 Task: Check the sale-to-list ratio of security in the last 3 years.
Action: Mouse moved to (960, 212)
Screenshot: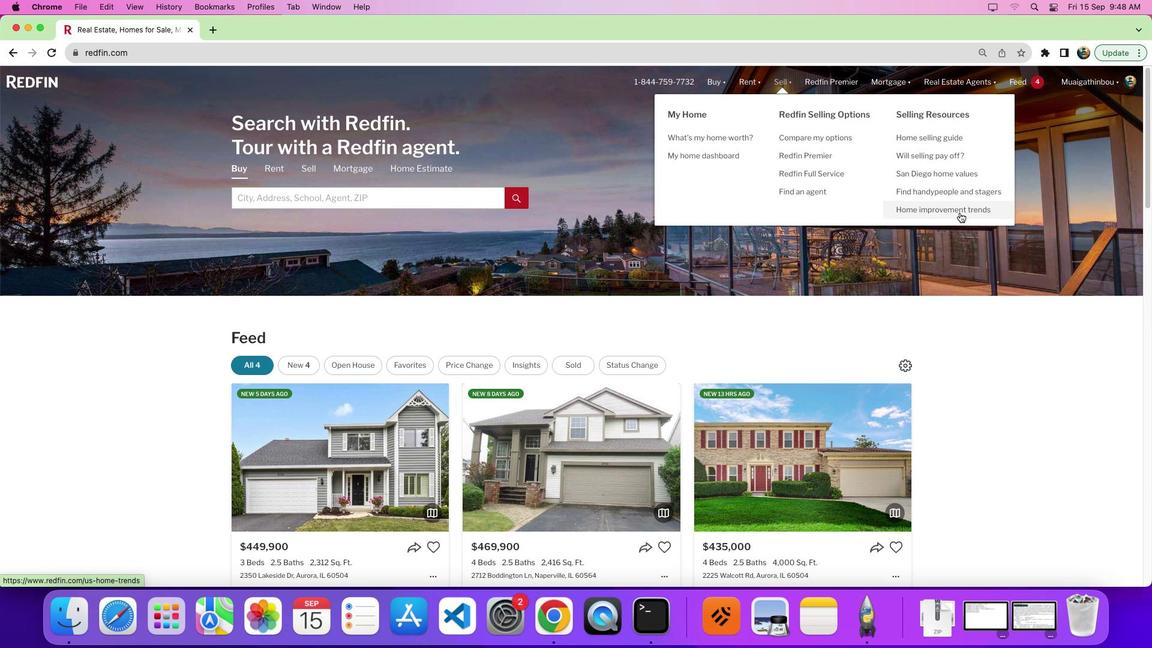 
Action: Mouse pressed left at (960, 212)
Screenshot: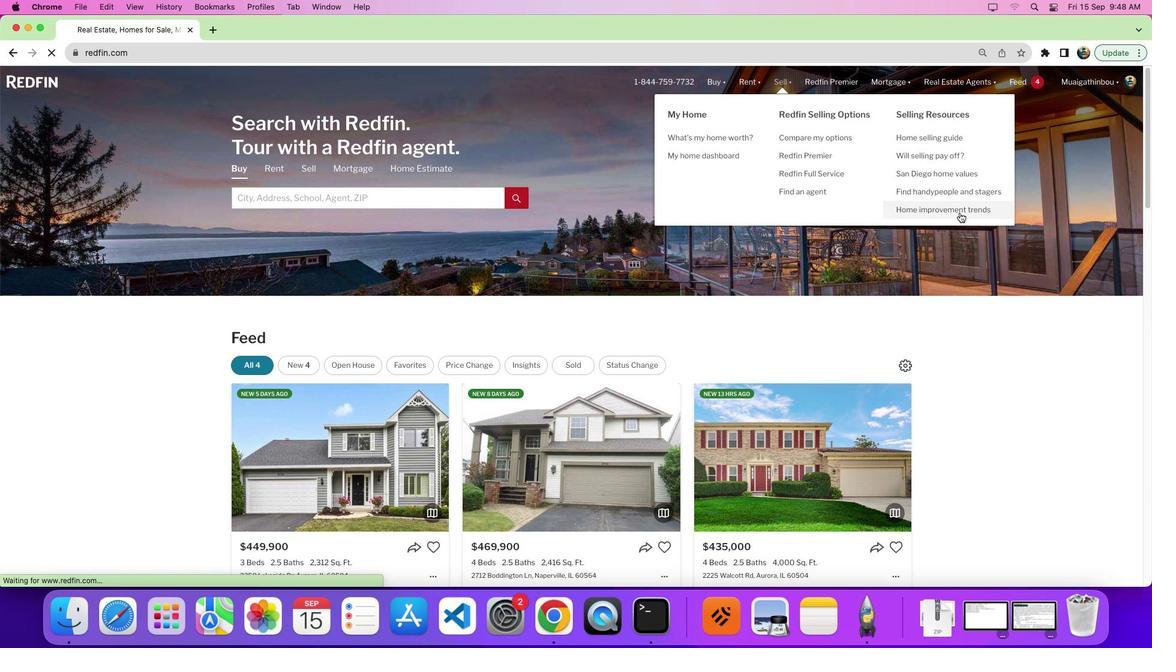 
Action: Mouse moved to (754, 268)
Screenshot: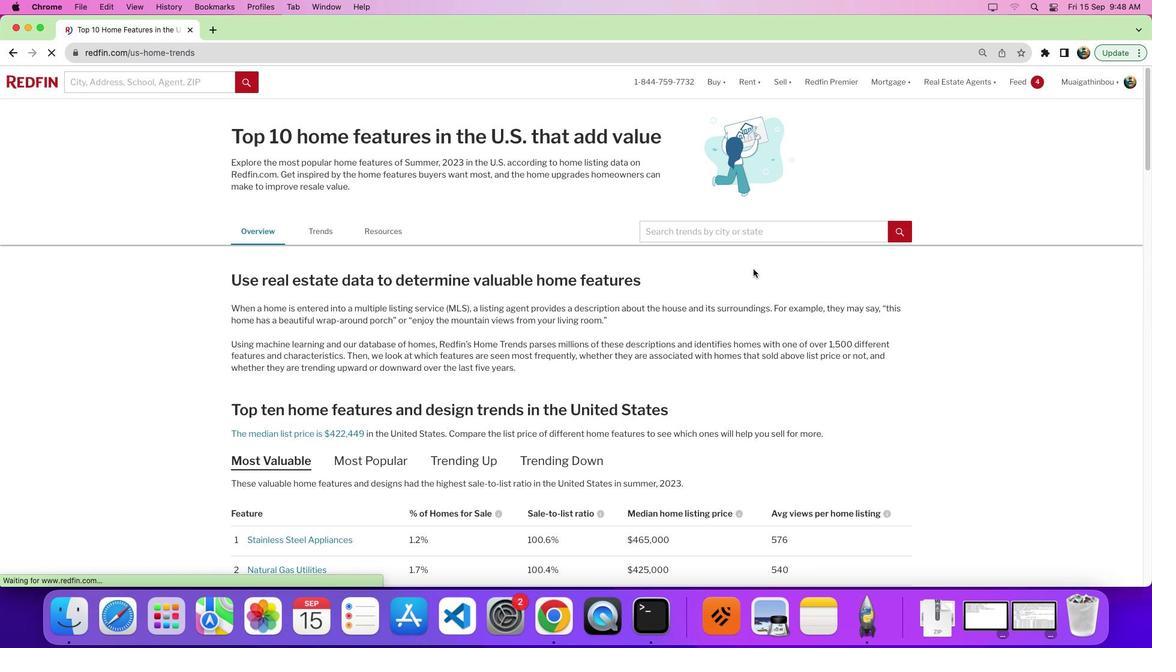 
Action: Mouse scrolled (754, 268) with delta (0, 0)
Screenshot: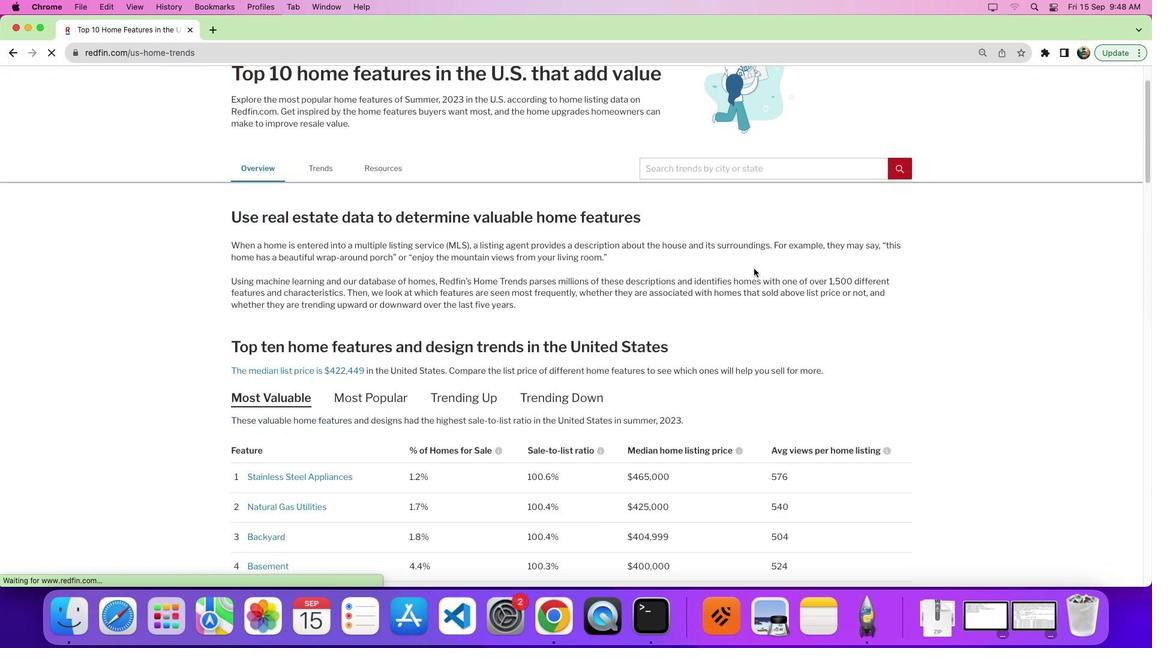 
Action: Mouse scrolled (754, 268) with delta (0, 0)
Screenshot: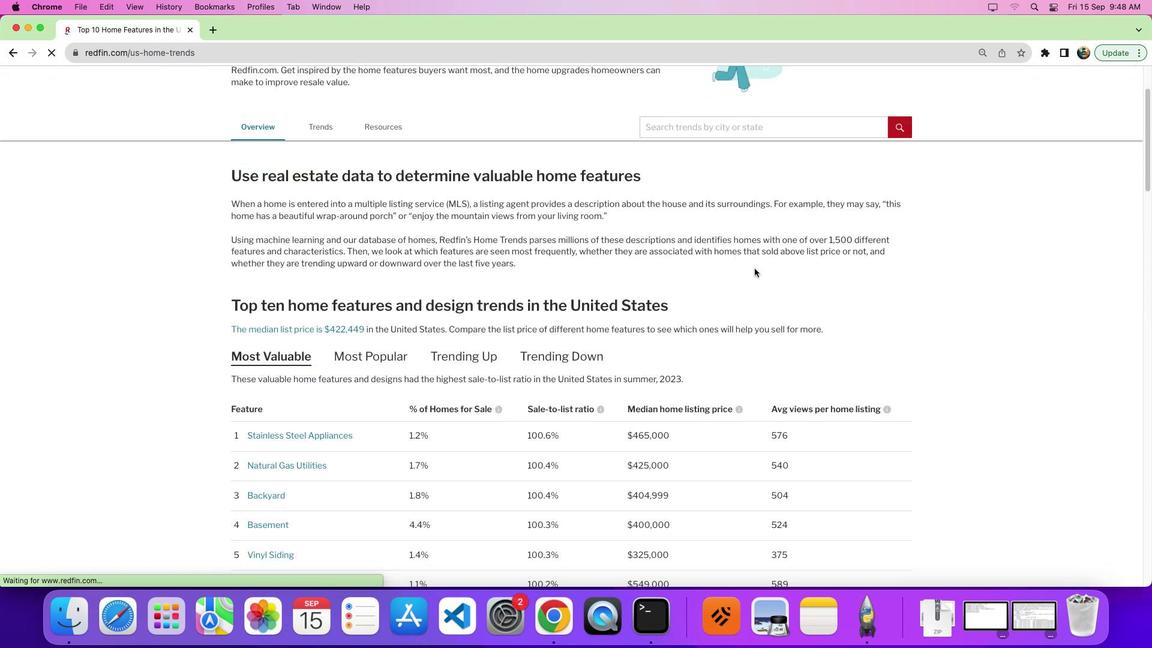 
Action: Mouse scrolled (754, 268) with delta (0, -4)
Screenshot: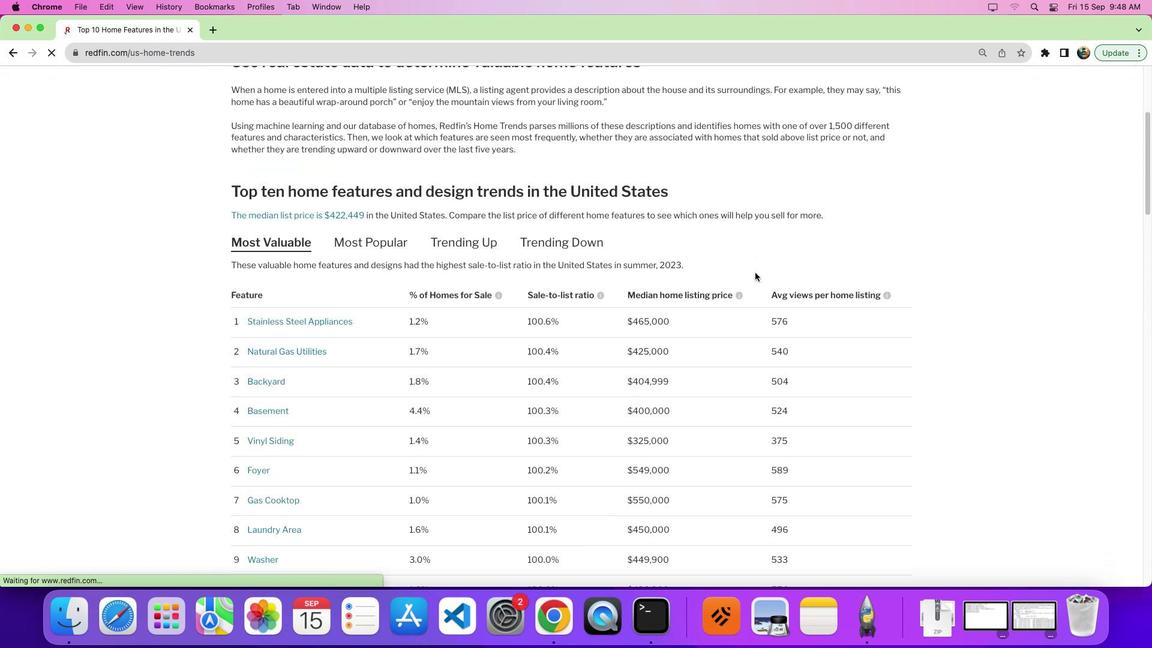 
Action: Mouse moved to (755, 273)
Screenshot: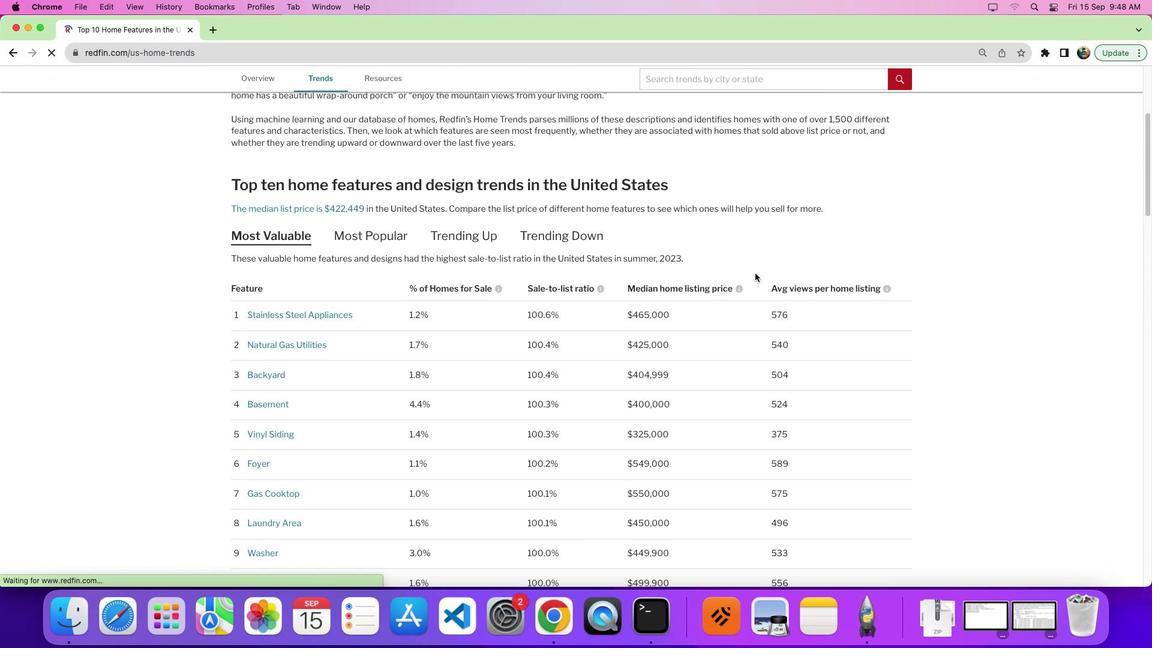 
Action: Mouse scrolled (755, 273) with delta (0, 0)
Screenshot: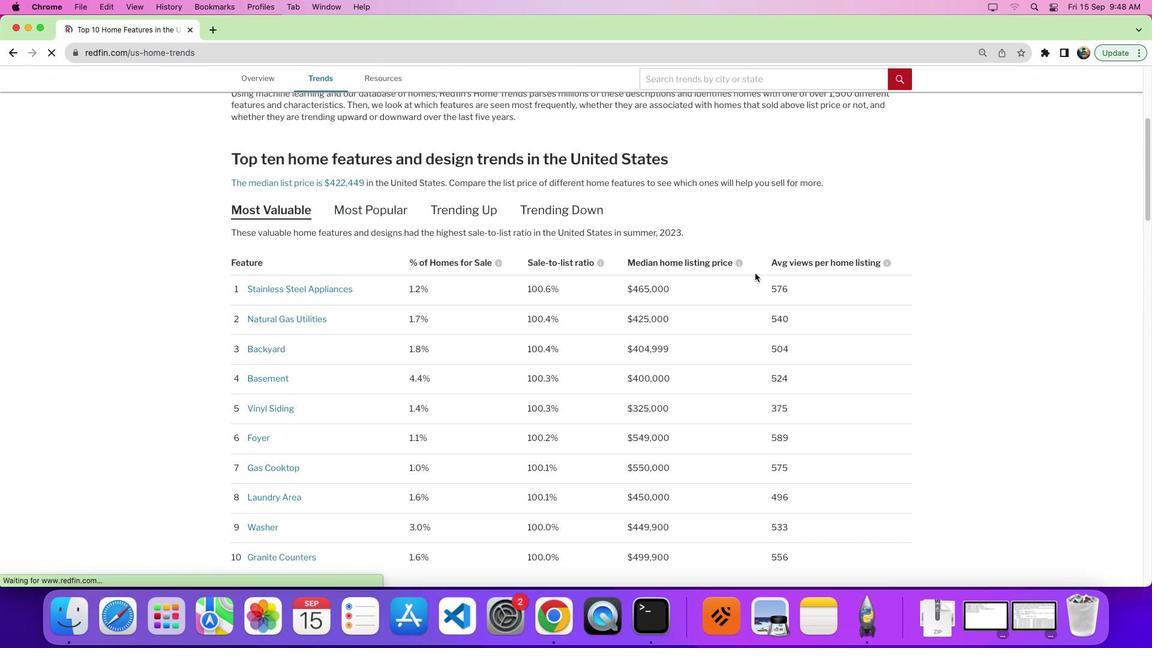 
Action: Mouse scrolled (755, 273) with delta (0, 0)
Screenshot: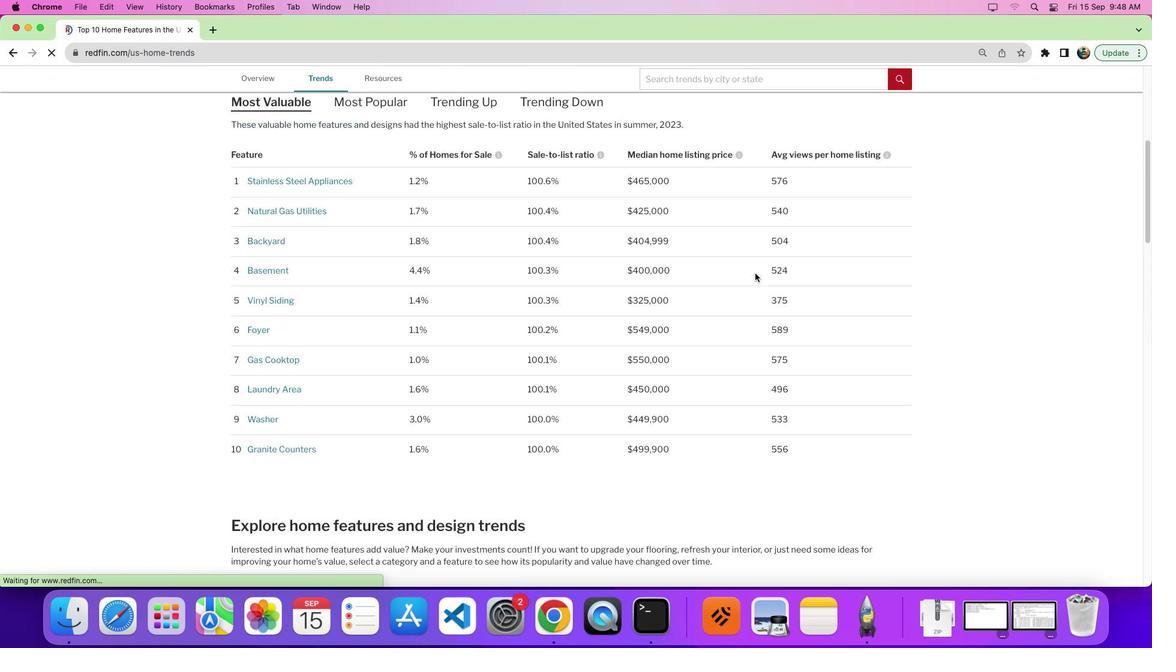 
Action: Mouse scrolled (755, 273) with delta (0, -3)
Screenshot: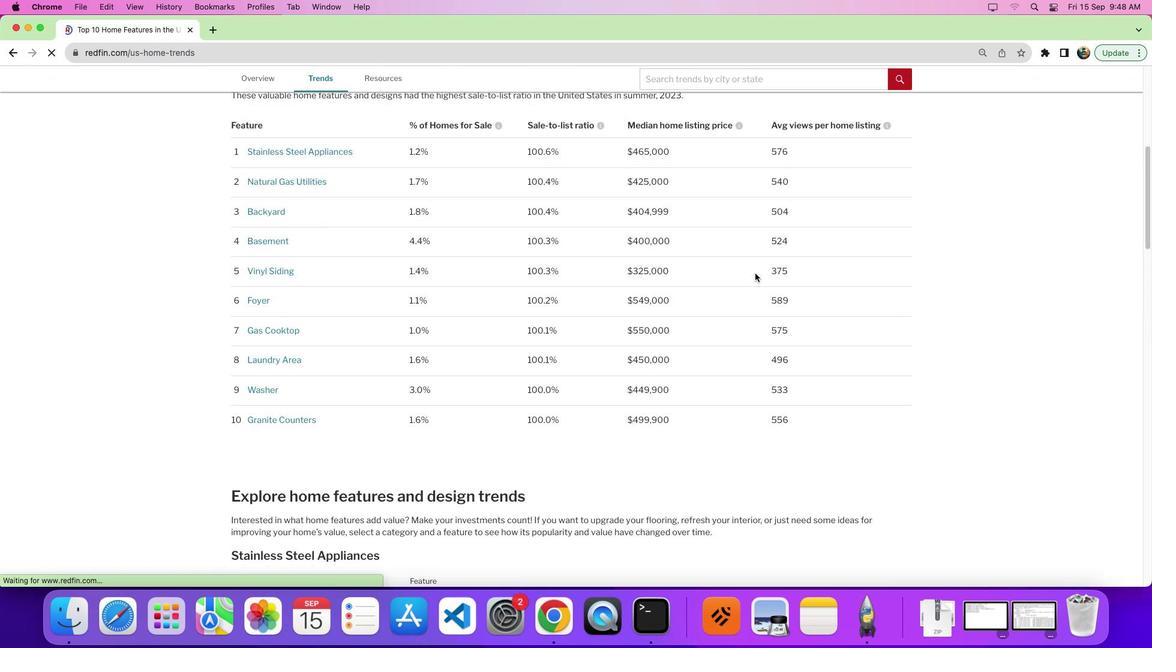 
Action: Mouse scrolled (755, 273) with delta (0, 0)
Screenshot: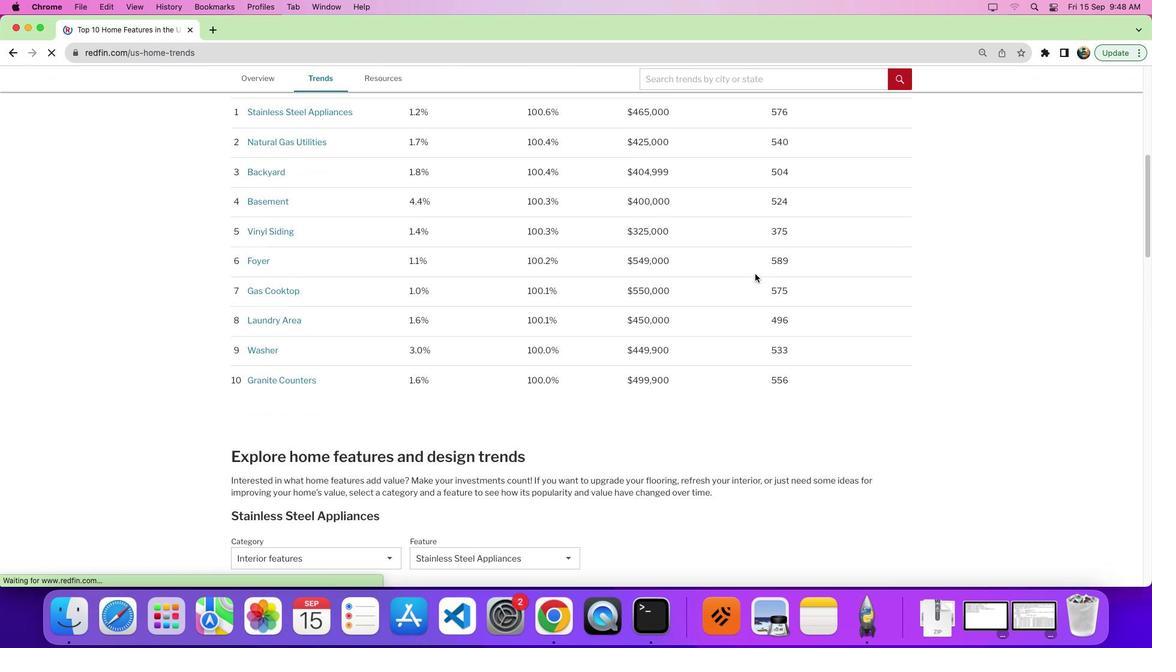 
Action: Mouse scrolled (755, 273) with delta (0, 0)
Screenshot: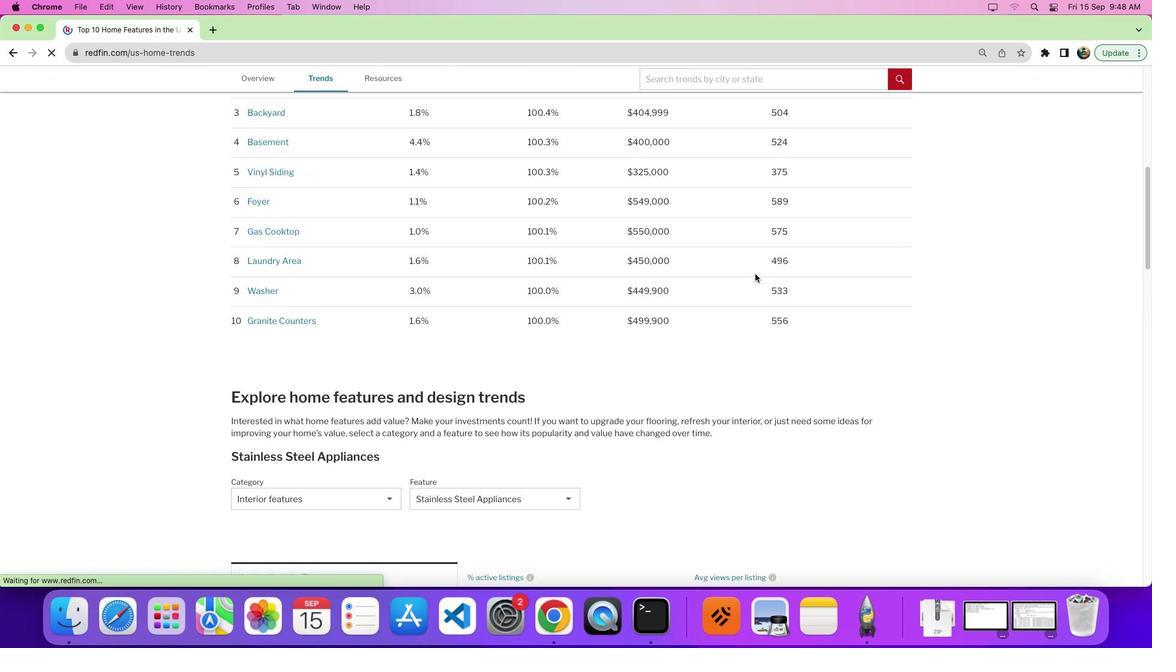 
Action: Mouse scrolled (755, 273) with delta (0, -3)
Screenshot: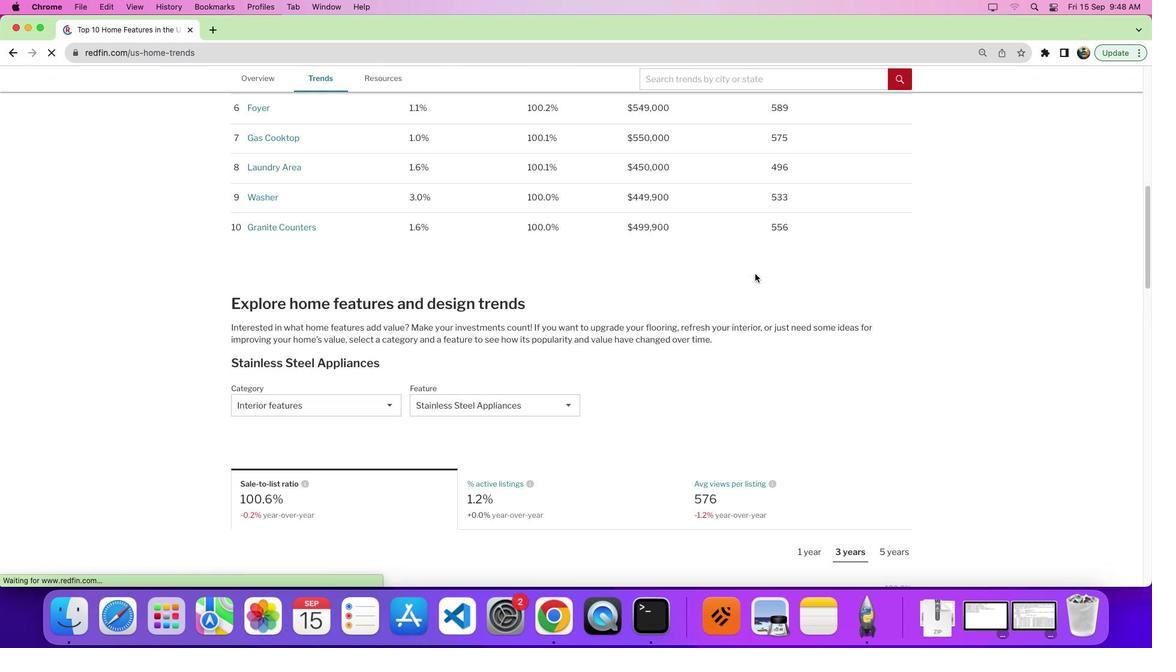 
Action: Mouse moved to (755, 274)
Screenshot: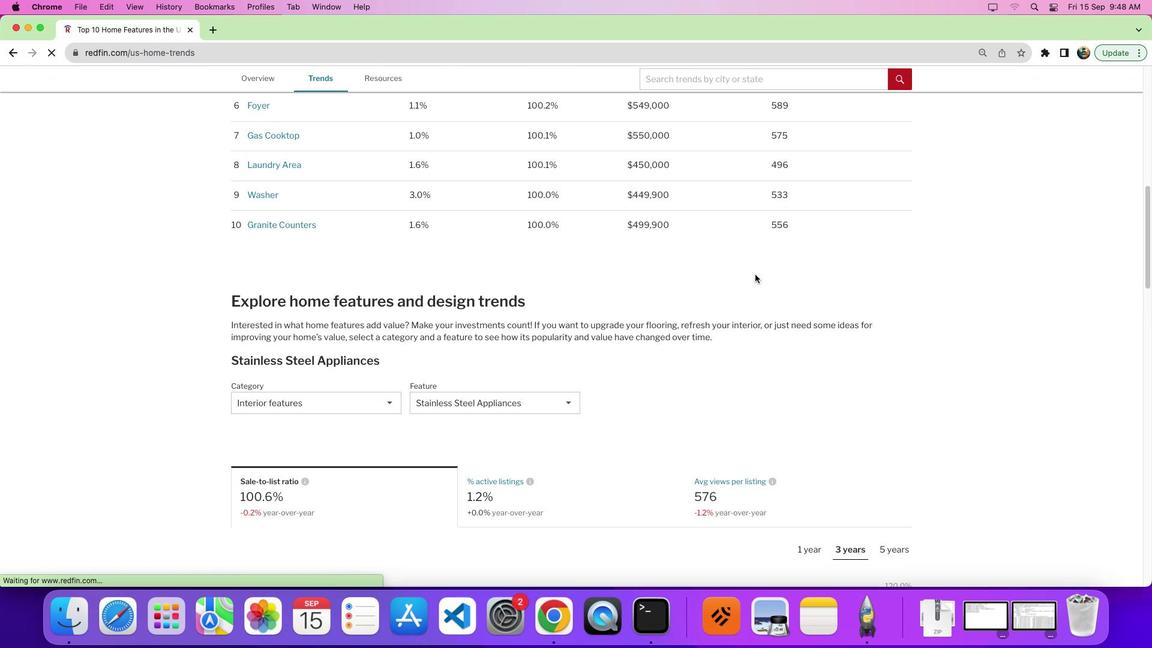 
Action: Mouse scrolled (755, 274) with delta (0, 0)
Screenshot: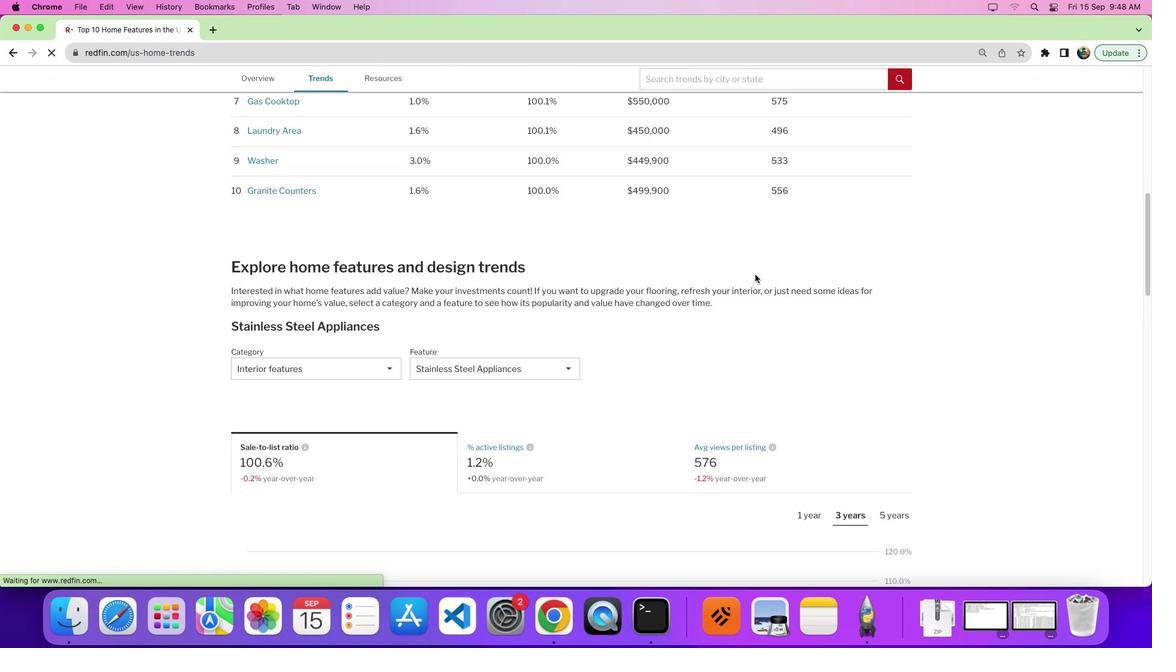 
Action: Mouse scrolled (755, 274) with delta (0, 0)
Screenshot: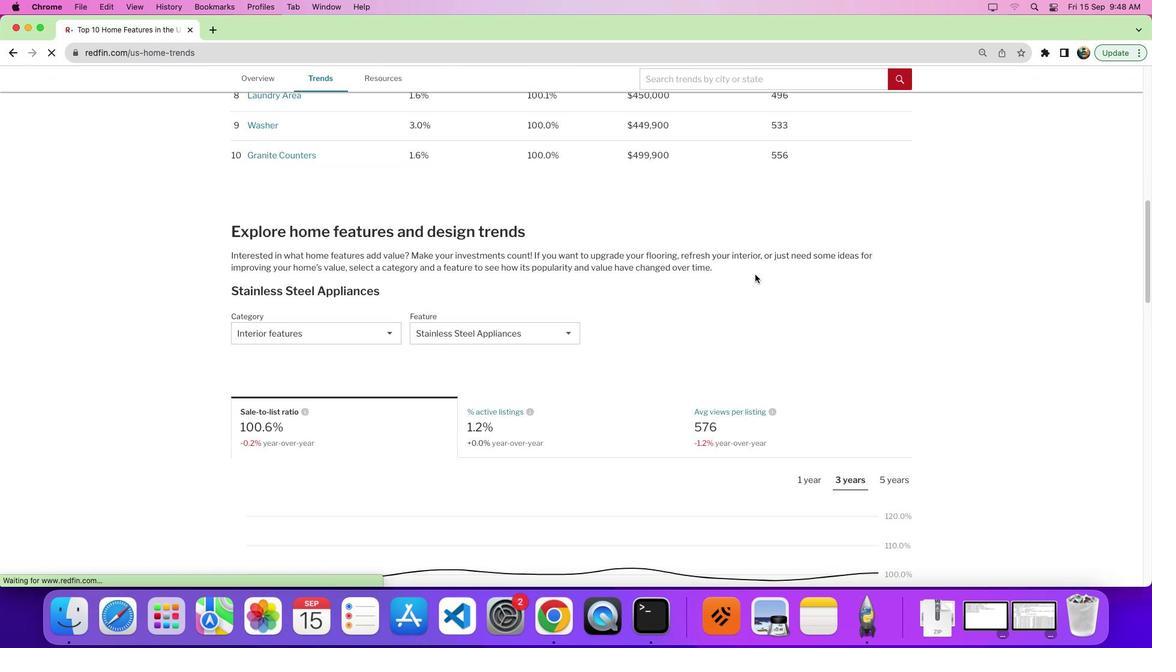 
Action: Mouse scrolled (755, 274) with delta (0, -2)
Screenshot: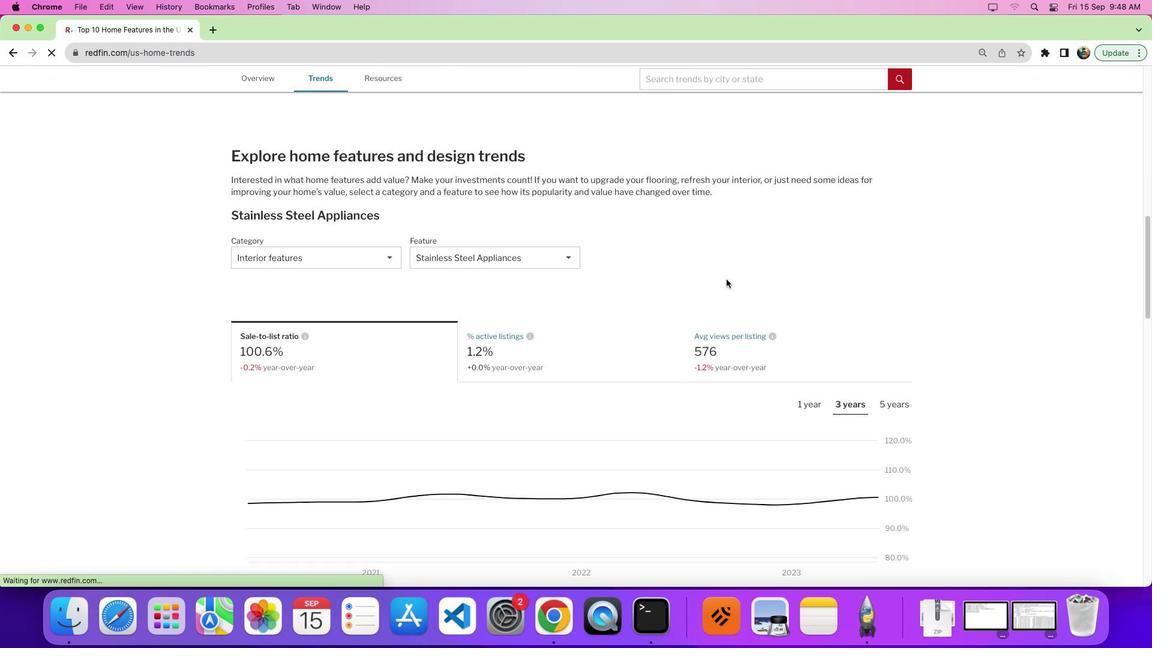 
Action: Mouse moved to (338, 241)
Screenshot: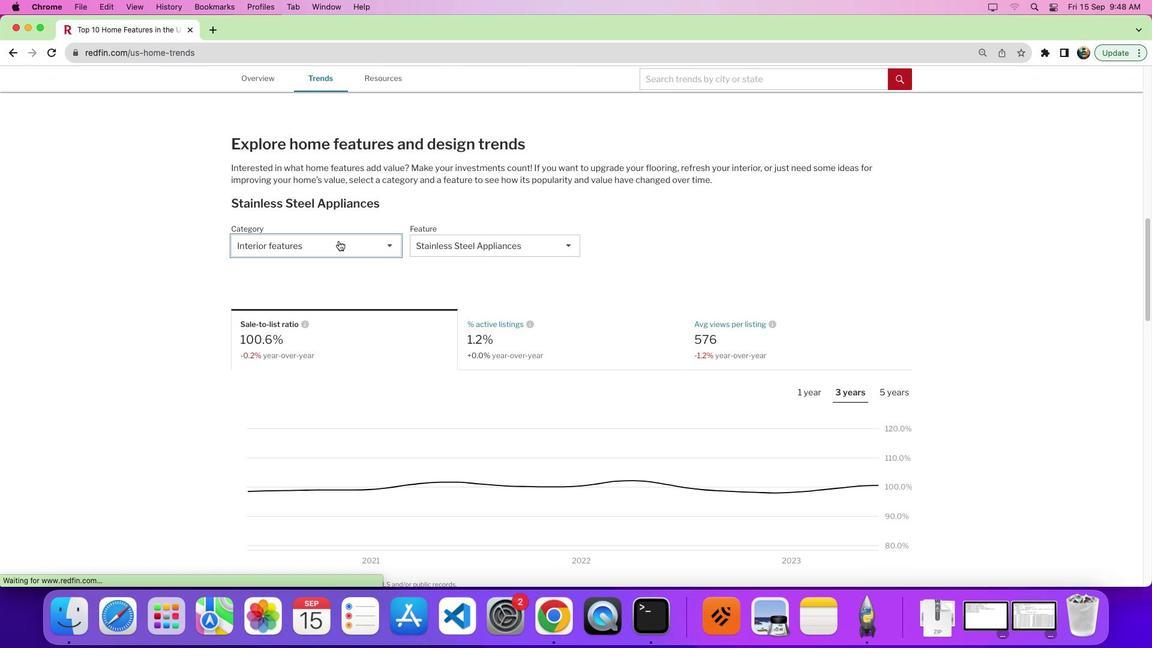 
Action: Mouse pressed left at (338, 241)
Screenshot: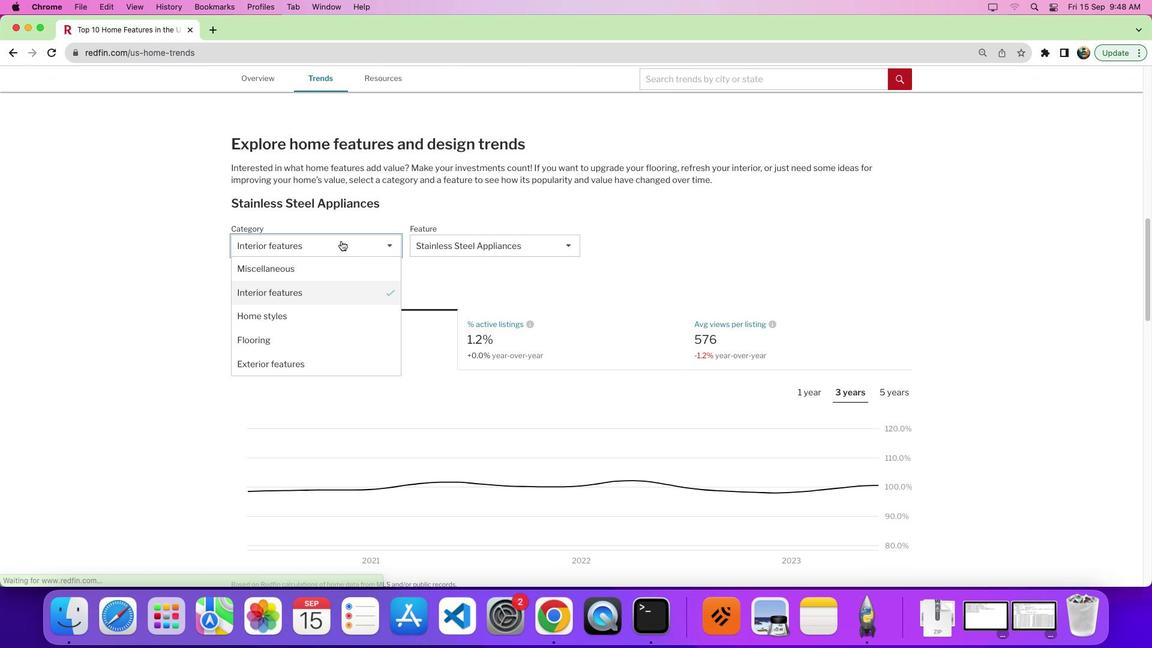 
Action: Mouse moved to (342, 263)
Screenshot: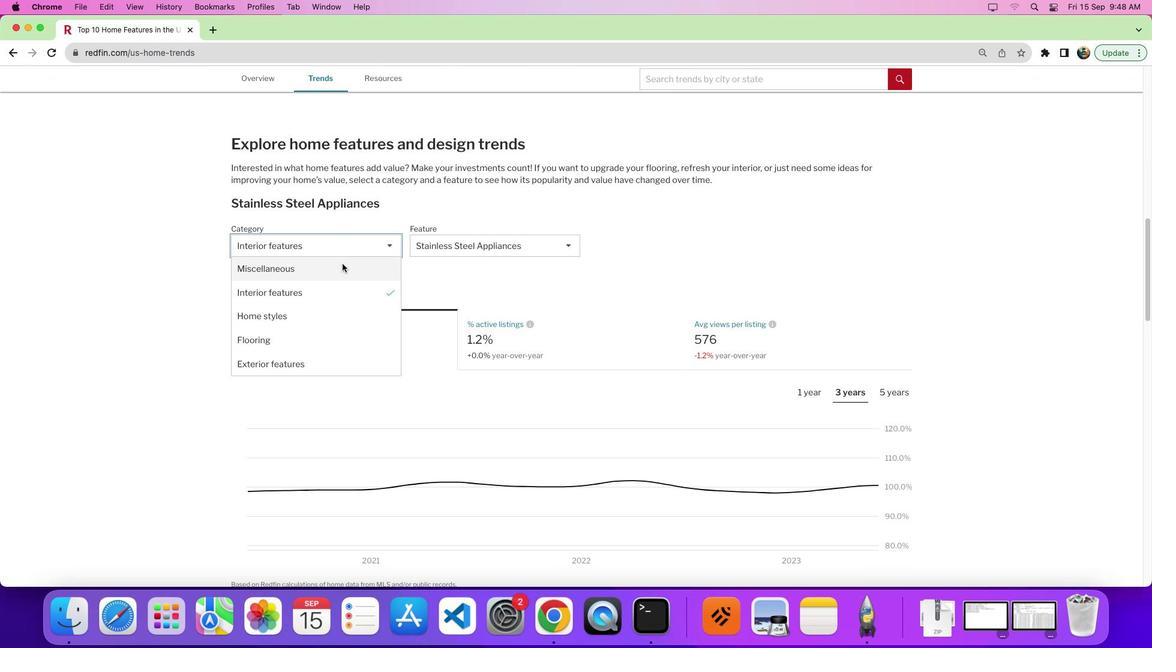 
Action: Mouse pressed left at (342, 263)
Screenshot: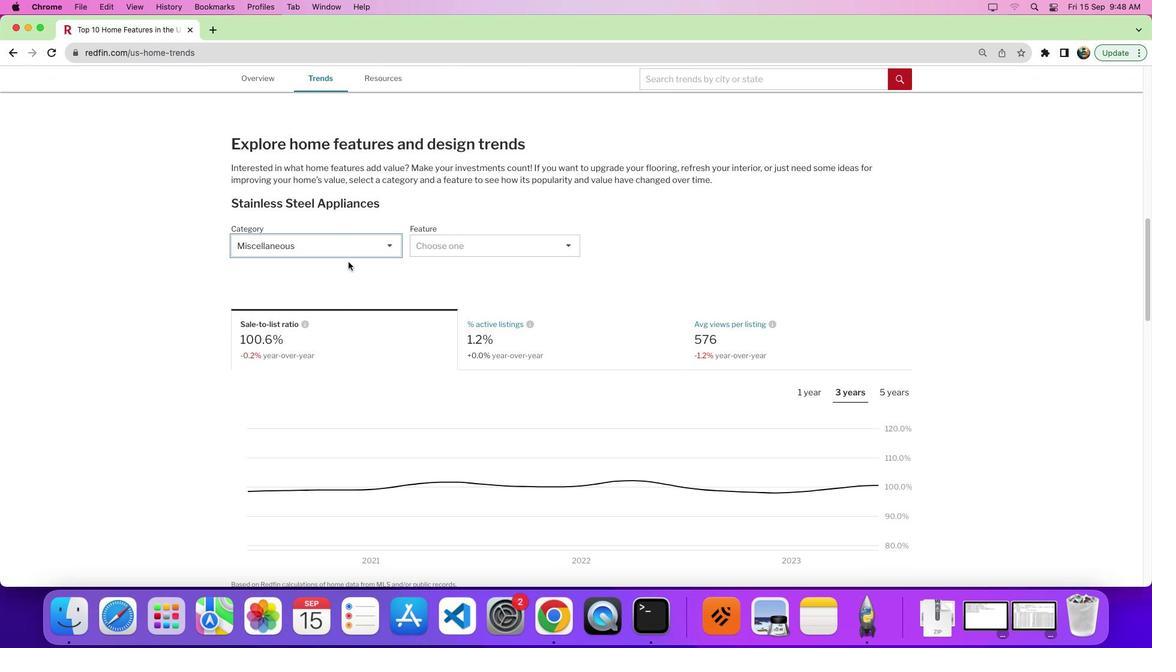 
Action: Mouse moved to (450, 240)
Screenshot: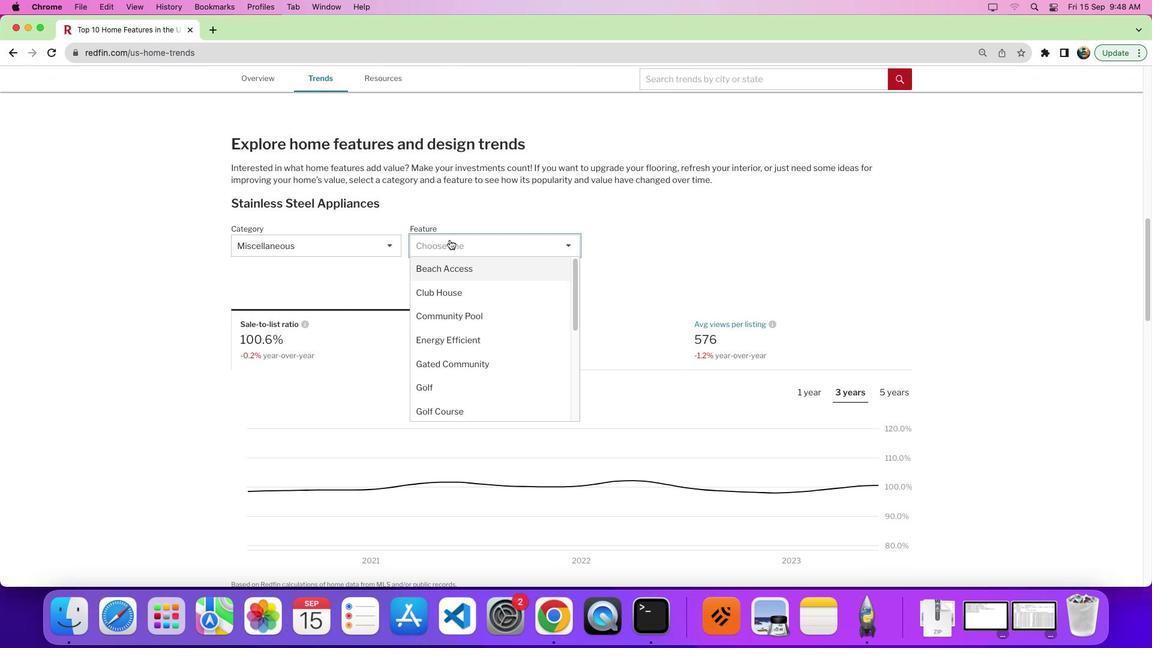 
Action: Mouse pressed left at (450, 240)
Screenshot: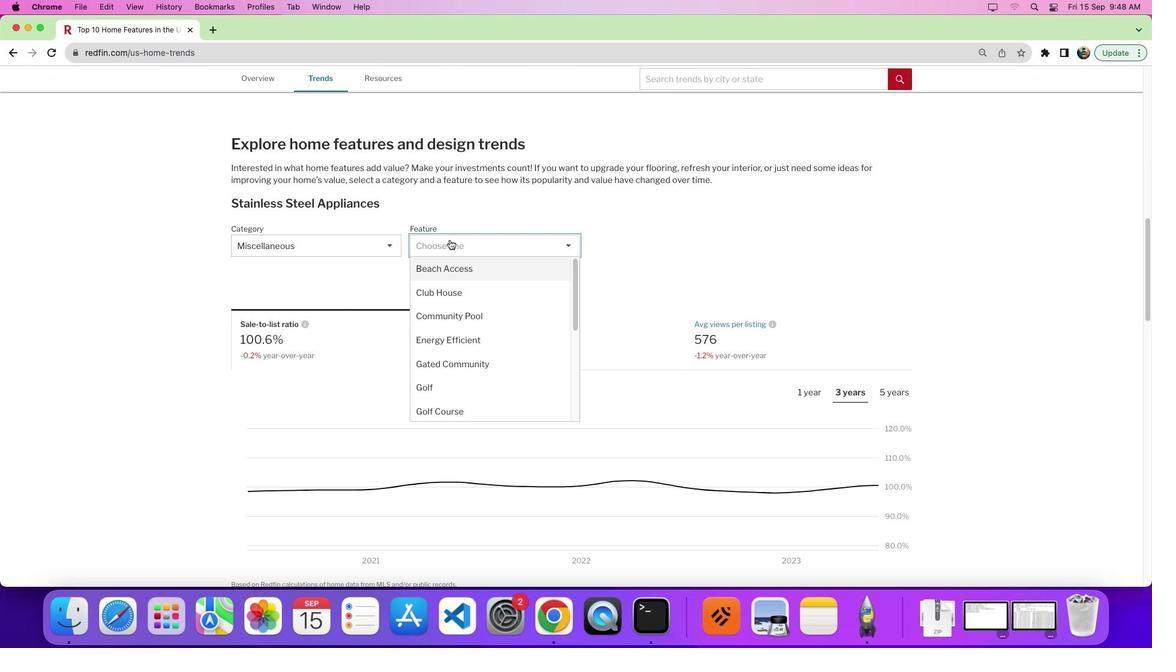 
Action: Mouse moved to (468, 300)
Screenshot: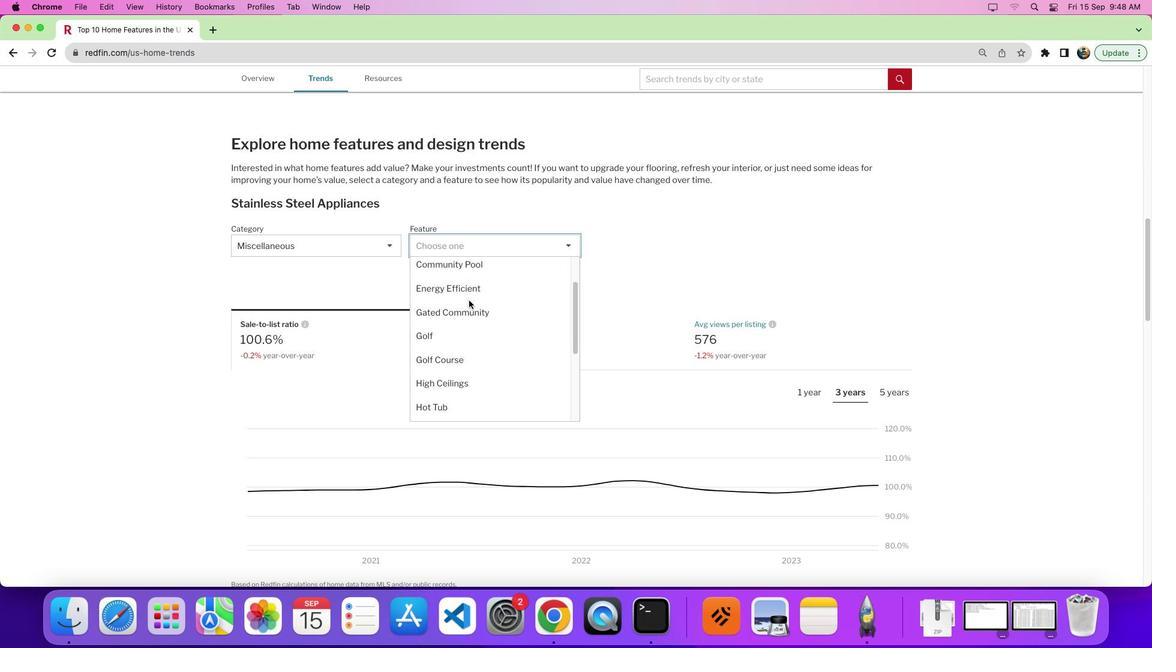 
Action: Mouse scrolled (468, 300) with delta (0, 0)
Screenshot: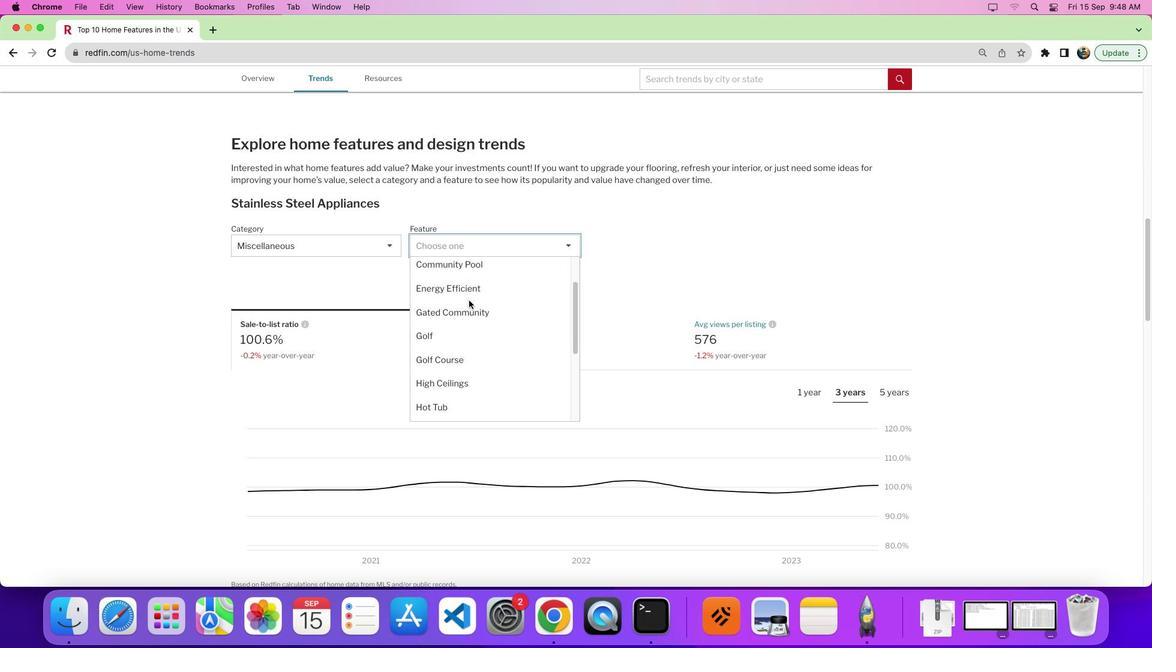 
Action: Mouse scrolled (468, 300) with delta (0, 0)
Screenshot: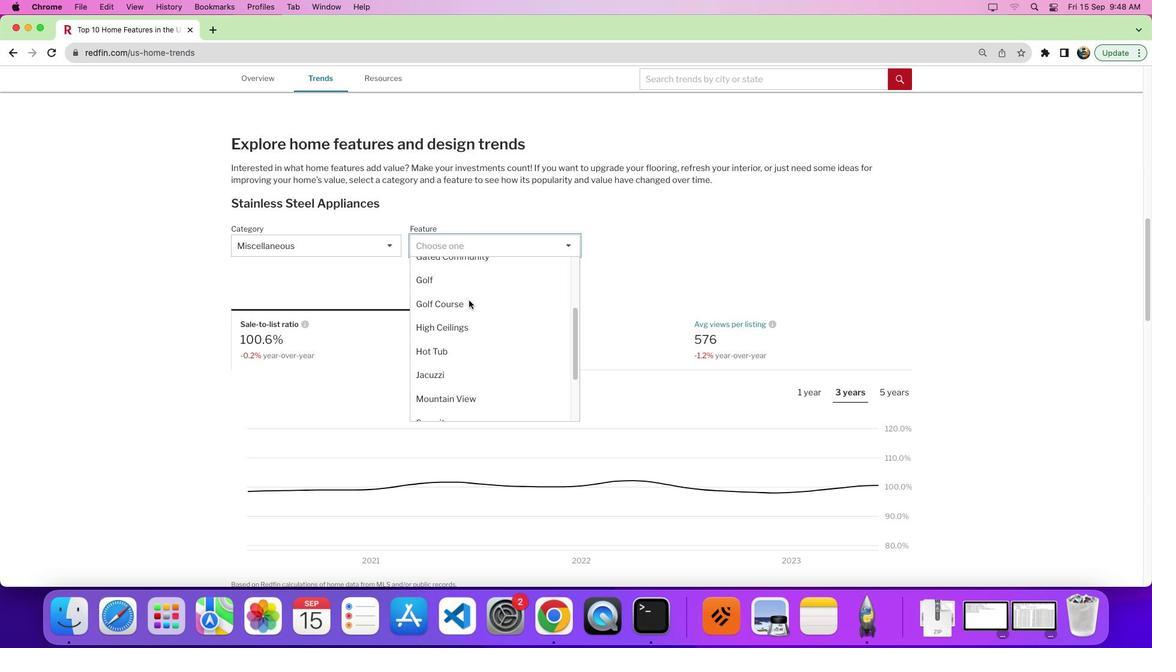 
Action: Mouse scrolled (468, 300) with delta (0, -3)
Screenshot: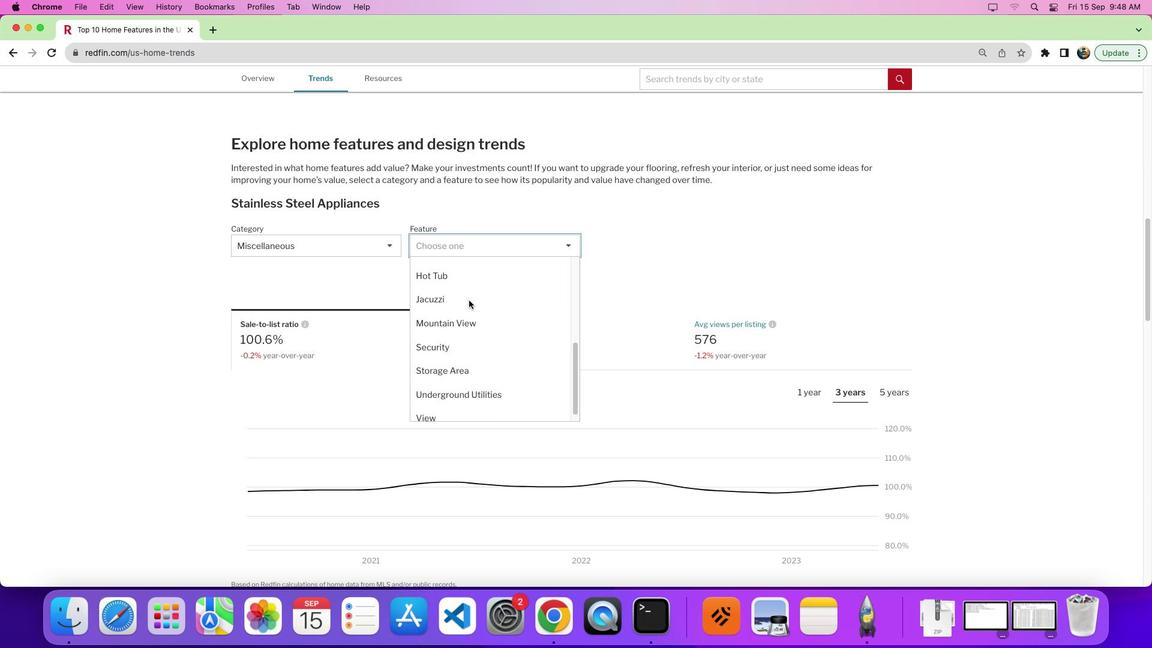 
Action: Mouse moved to (469, 300)
Screenshot: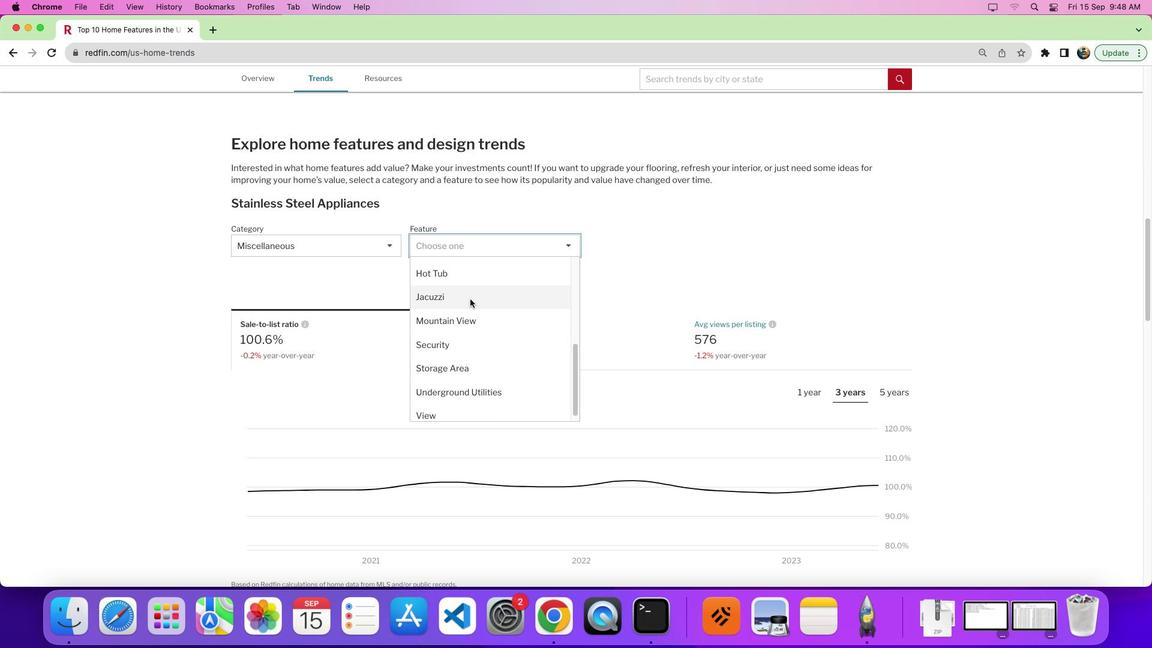 
Action: Mouse scrolled (469, 300) with delta (0, 0)
Screenshot: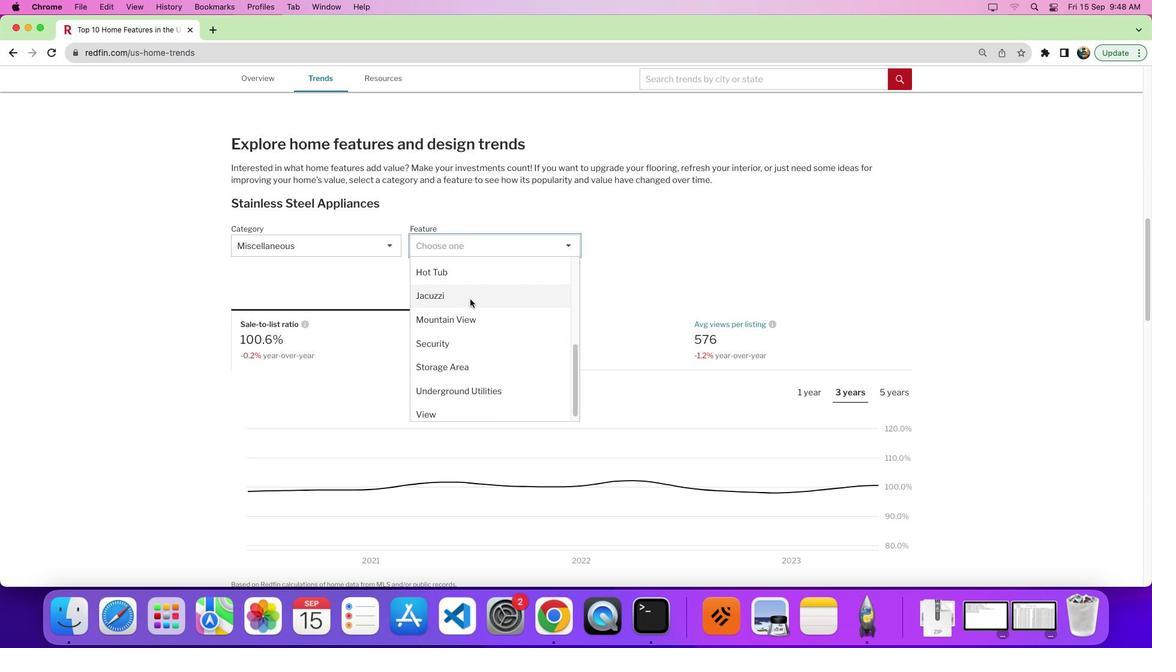 
Action: Mouse moved to (473, 311)
Screenshot: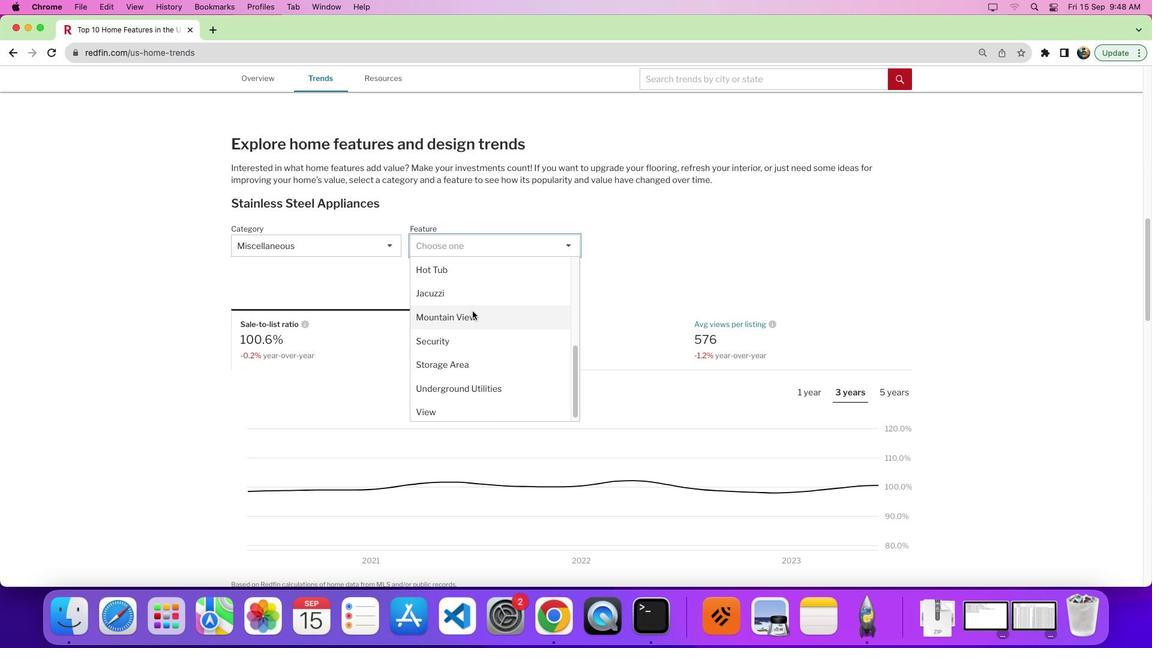 
Action: Mouse scrolled (473, 311) with delta (0, 0)
Screenshot: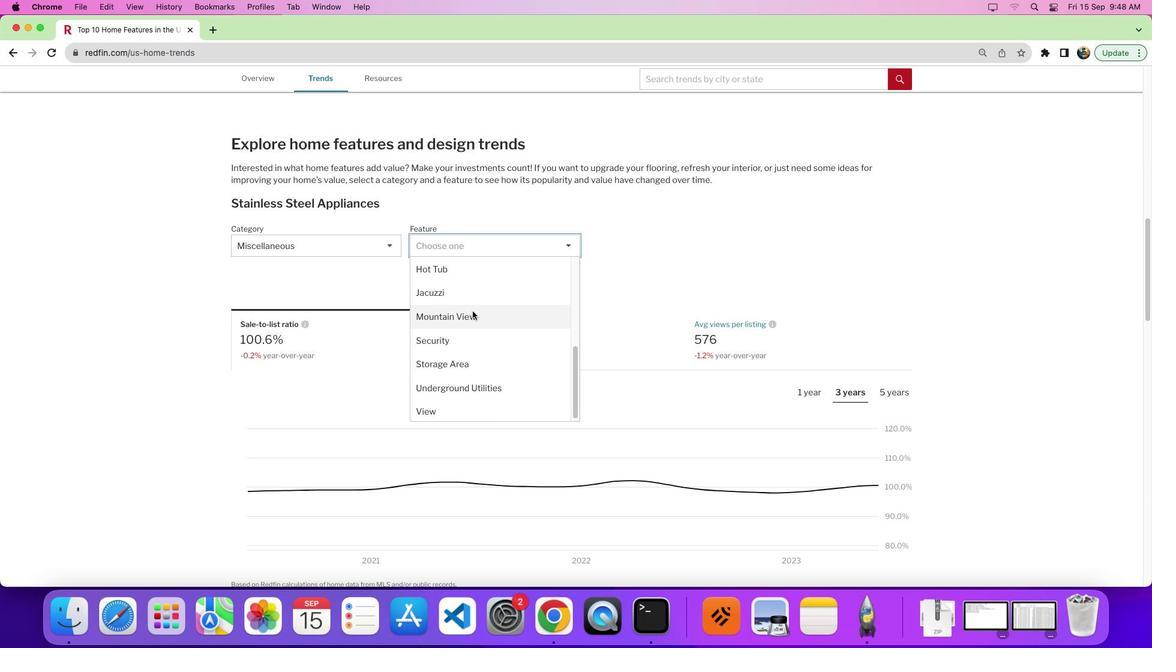 
Action: Mouse scrolled (473, 311) with delta (0, 0)
Screenshot: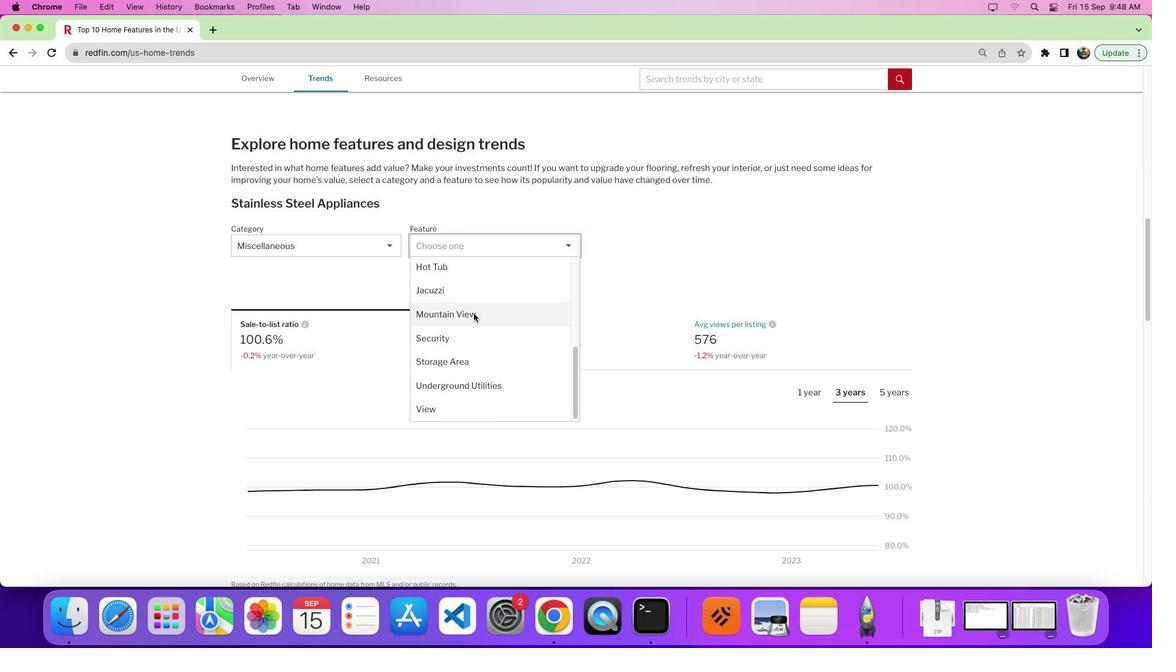 
Action: Mouse moved to (468, 330)
Screenshot: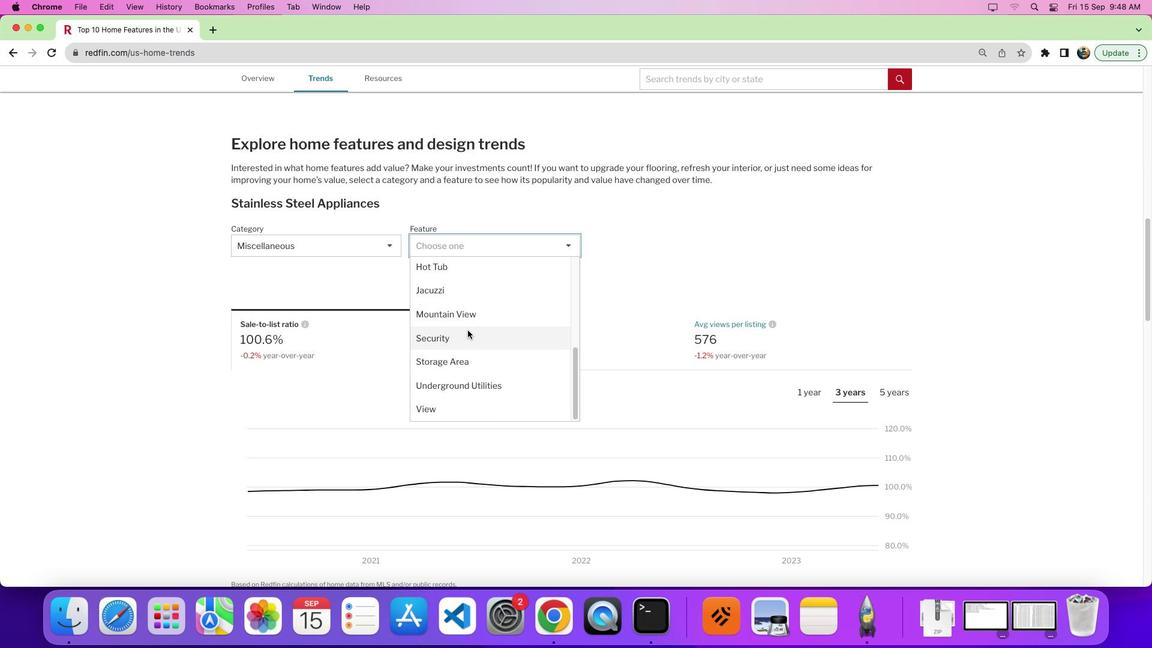 
Action: Mouse pressed left at (468, 330)
Screenshot: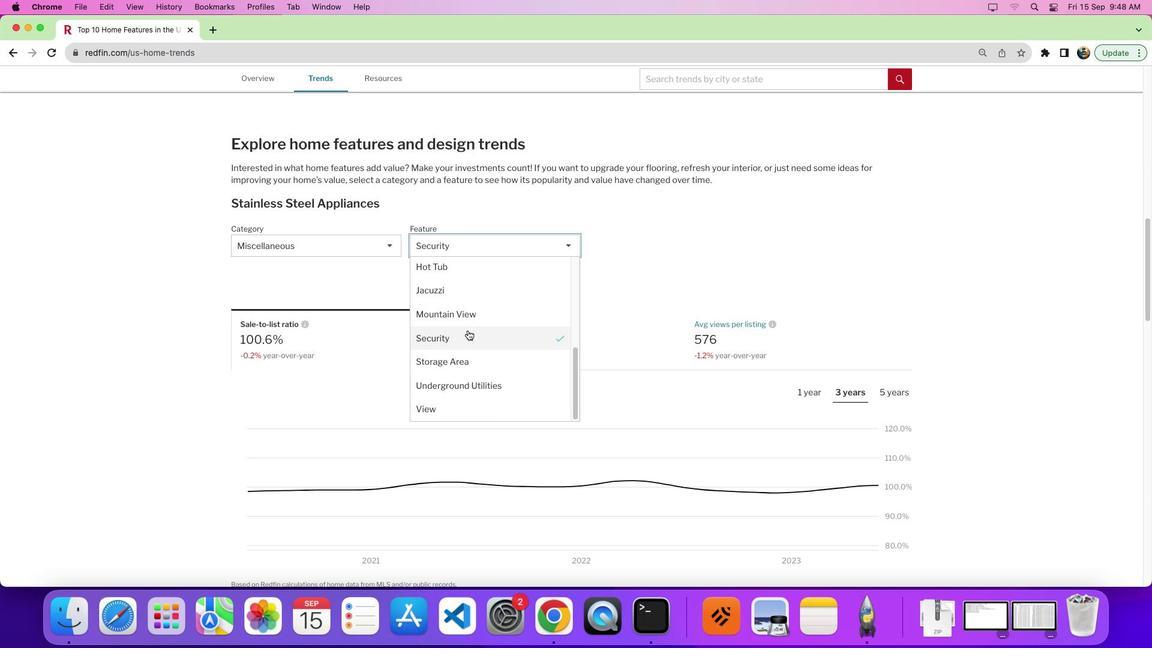 
Action: Mouse moved to (576, 282)
Screenshot: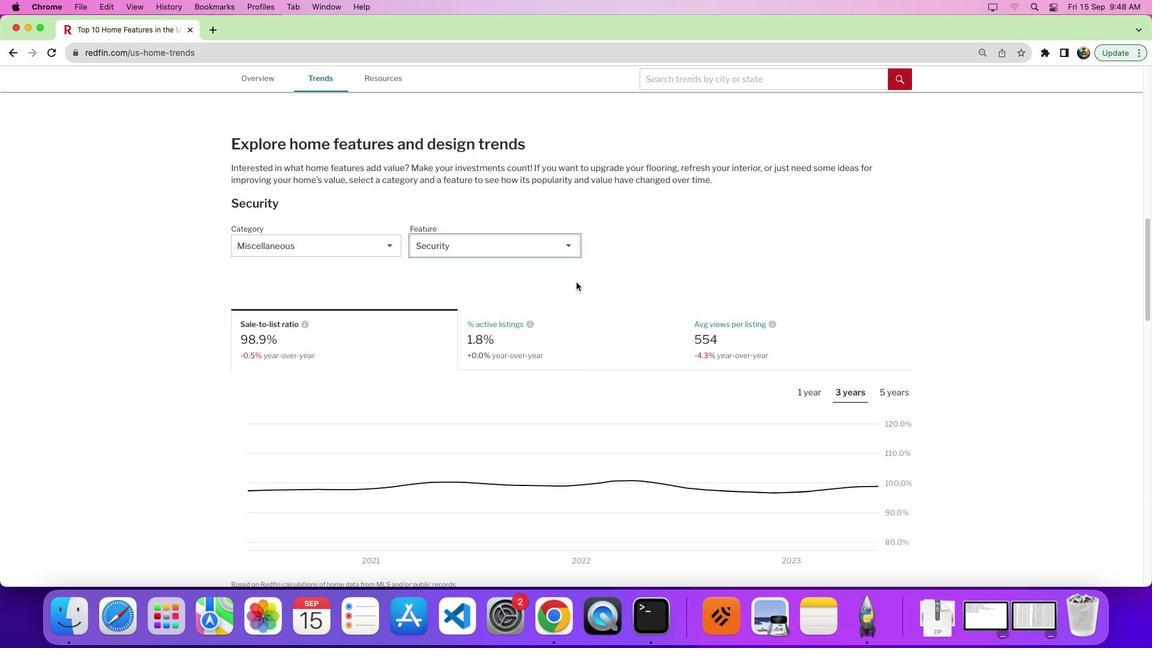 
Action: Mouse scrolled (576, 282) with delta (0, 0)
Screenshot: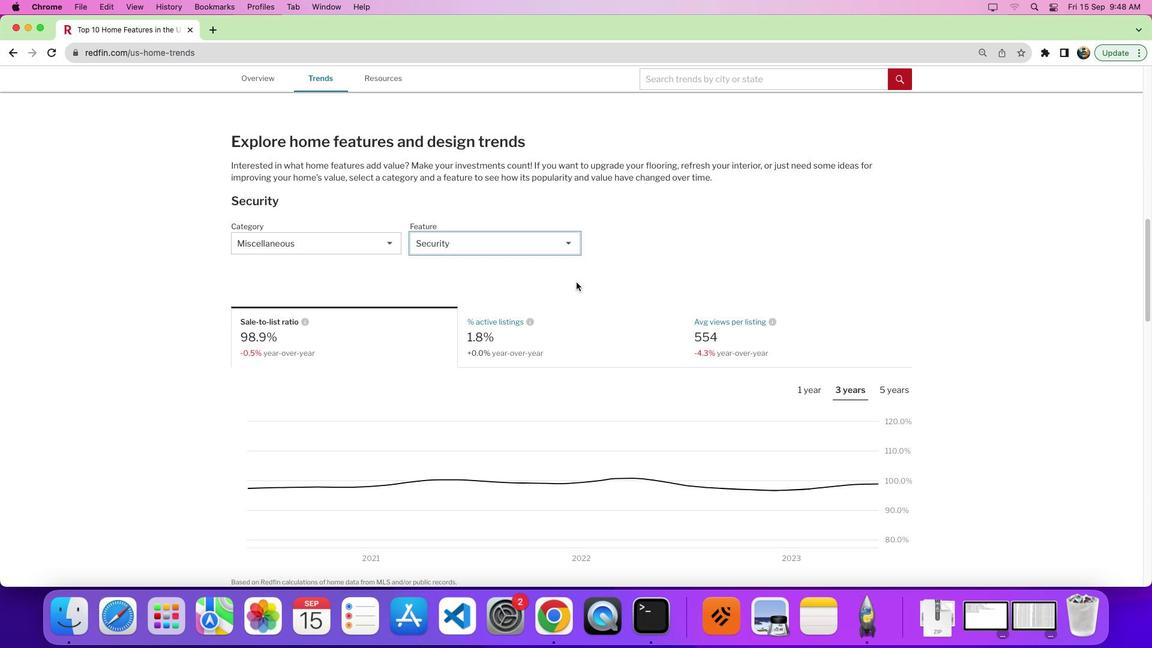 
Action: Mouse scrolled (576, 282) with delta (0, 0)
Screenshot: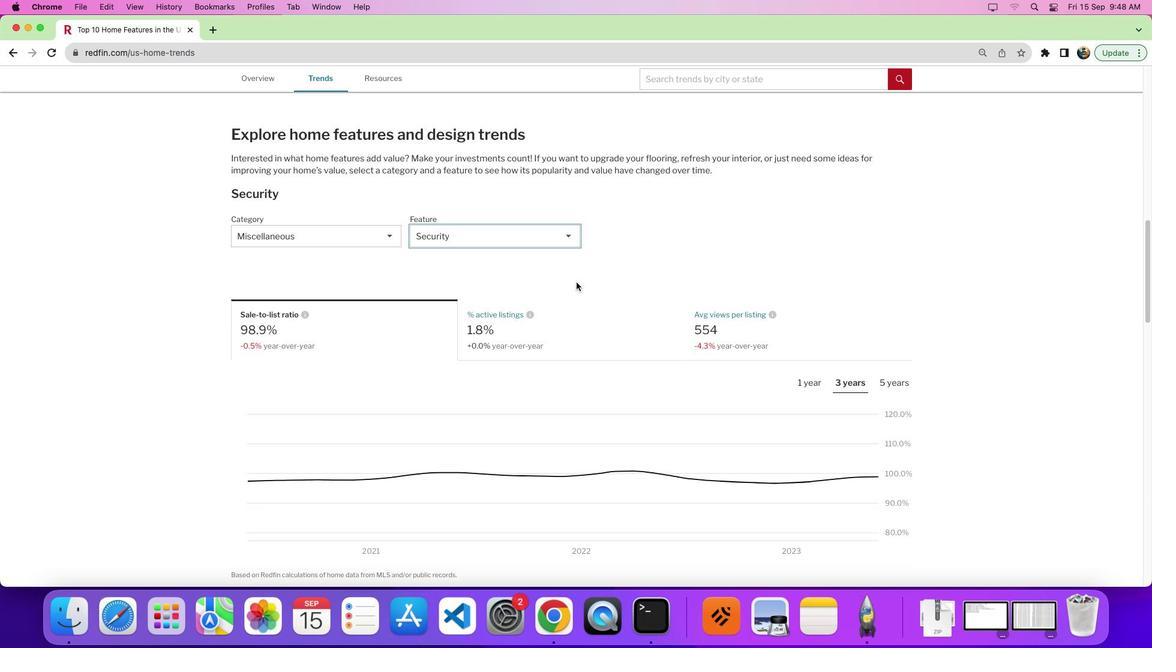 
Action: Mouse scrolled (576, 282) with delta (0, 0)
Screenshot: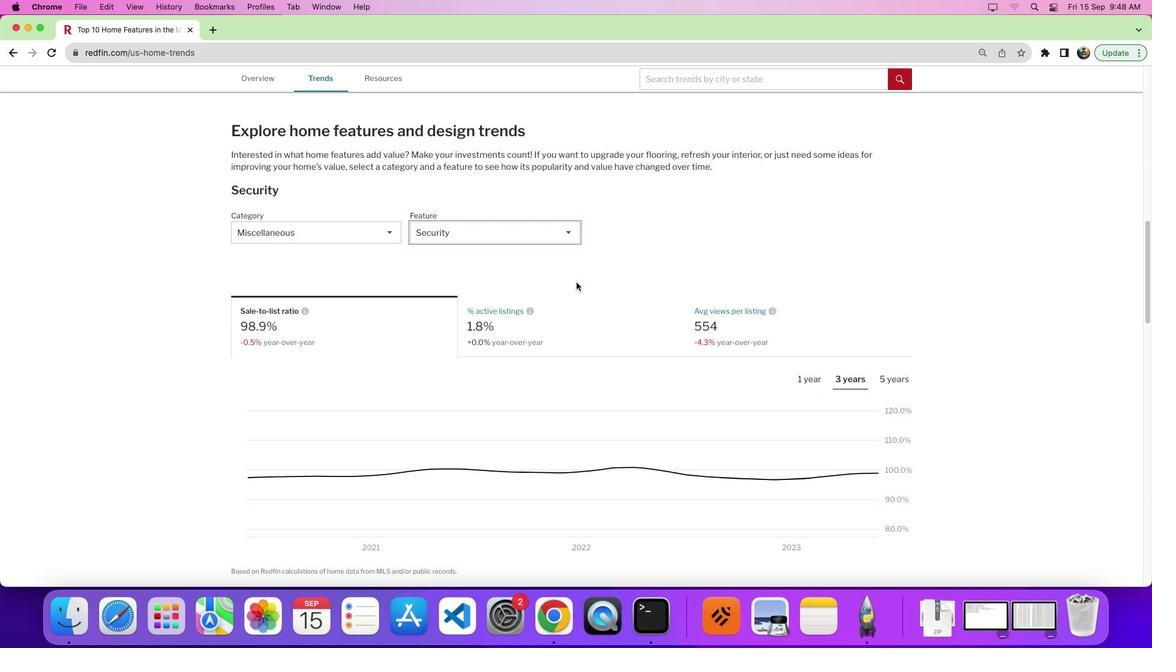 
Action: Mouse scrolled (576, 282) with delta (0, 0)
Screenshot: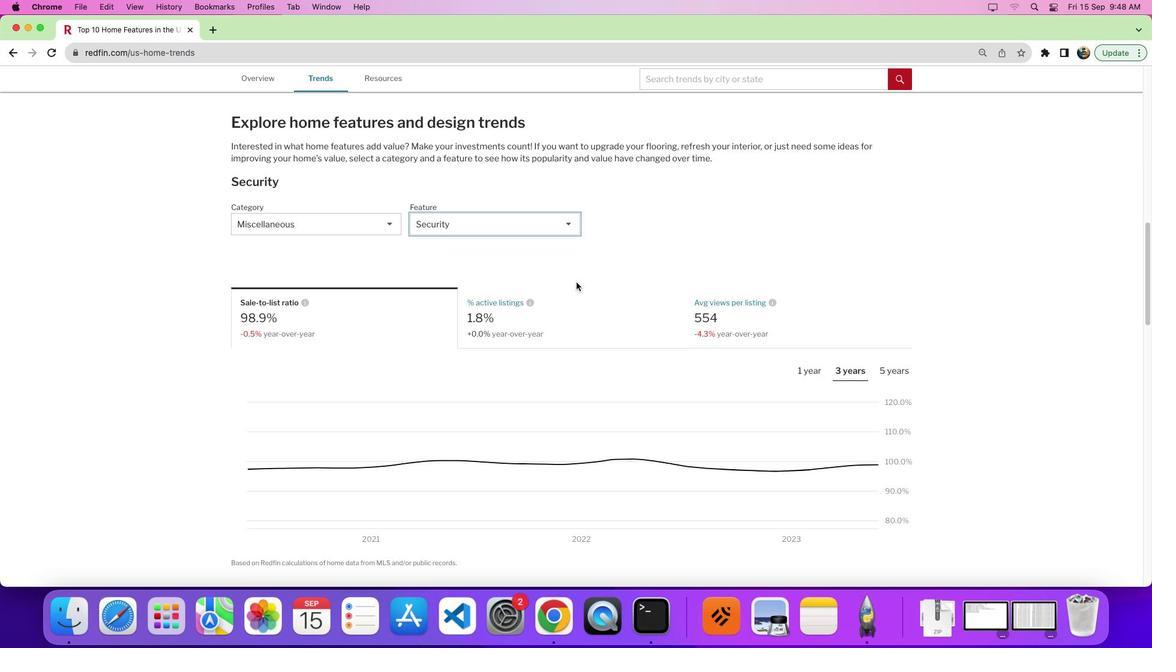 
Action: Mouse moved to (764, 340)
Screenshot: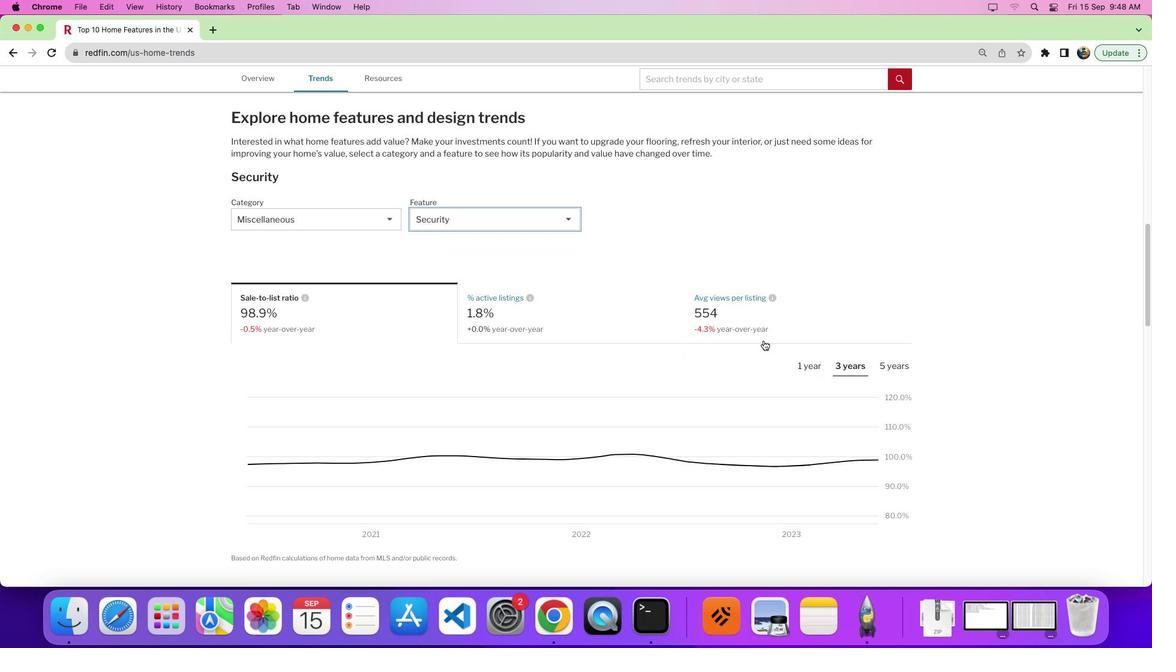 
Action: Mouse scrolled (764, 340) with delta (0, 0)
Screenshot: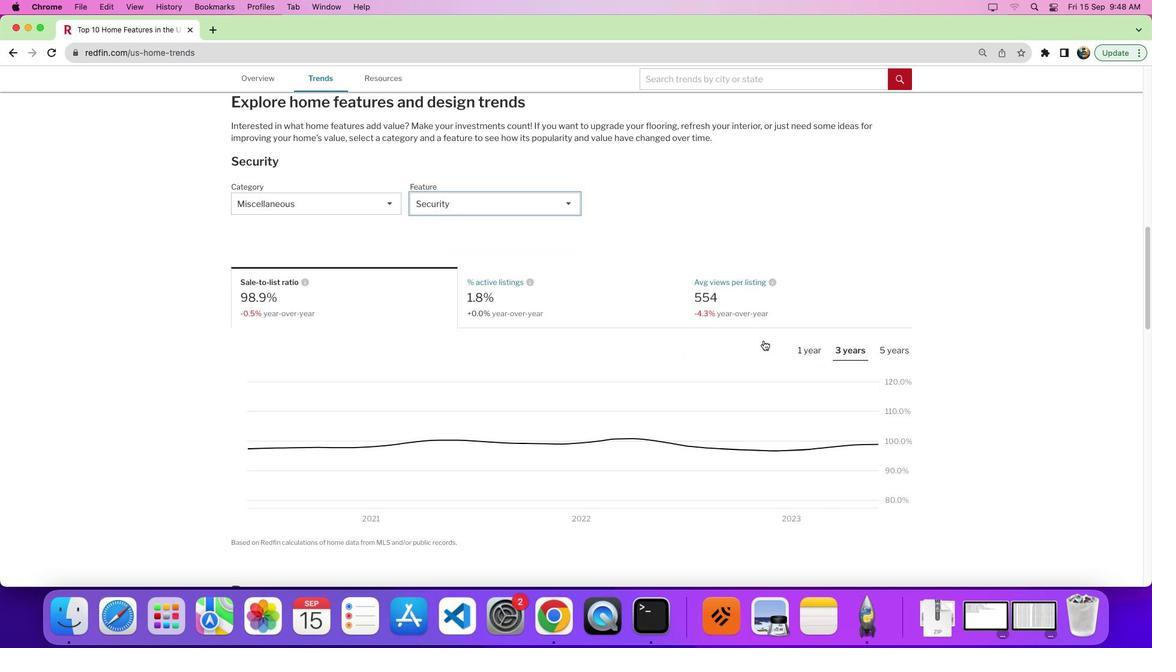 
Action: Mouse scrolled (764, 340) with delta (0, 0)
Screenshot: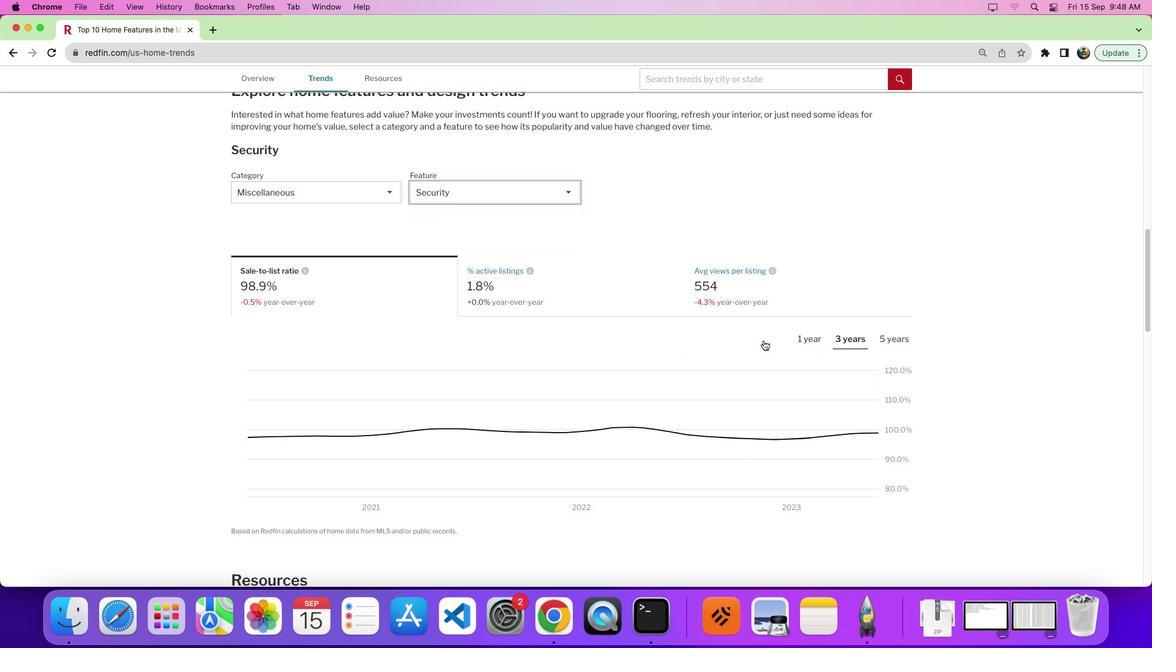 
Action: Mouse moved to (847, 213)
Screenshot: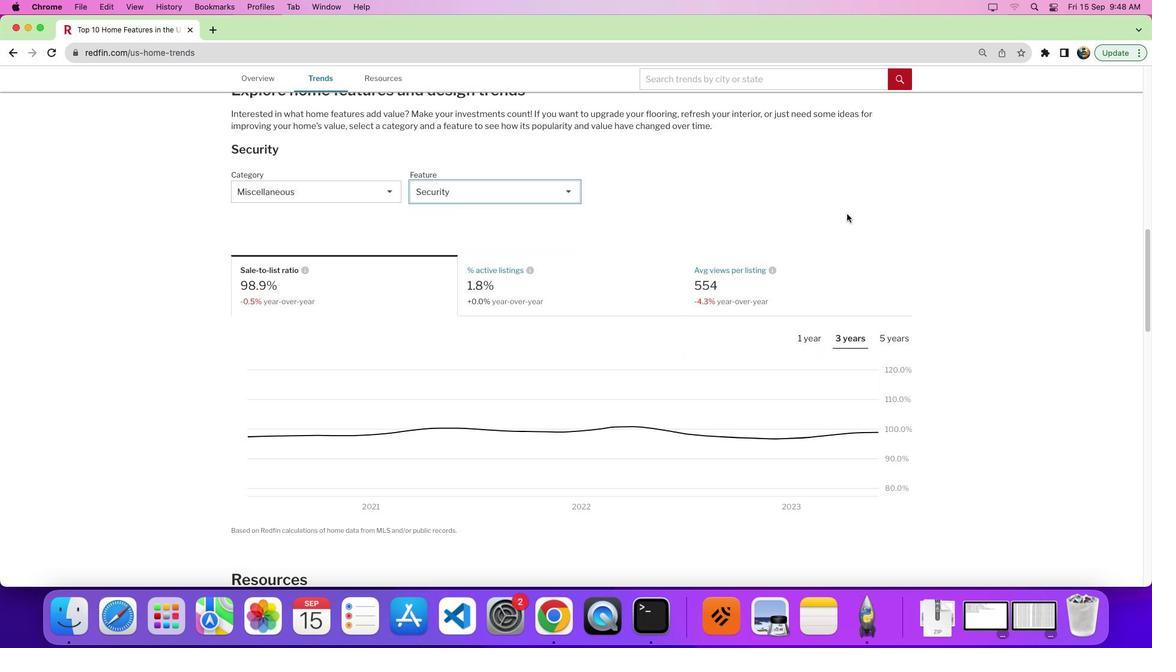 
